 Task: Change the overlap of motion compensation blocks of the Dirac video decoder using libschroedinger to automatic.
Action: Mouse moved to (90, 12)
Screenshot: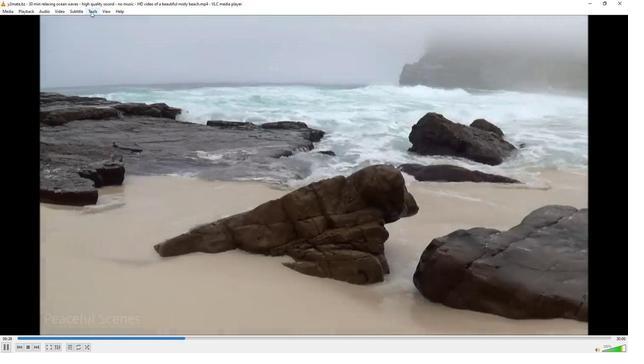 
Action: Mouse pressed left at (90, 12)
Screenshot: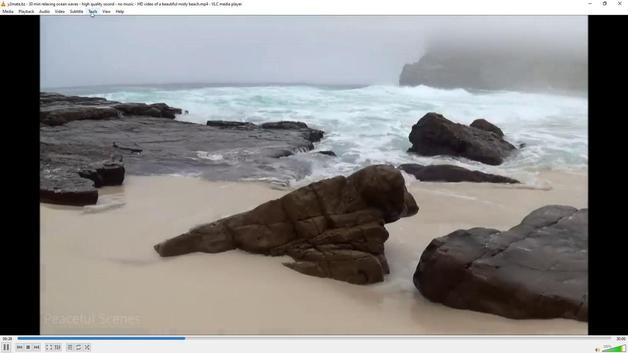 
Action: Mouse moved to (96, 88)
Screenshot: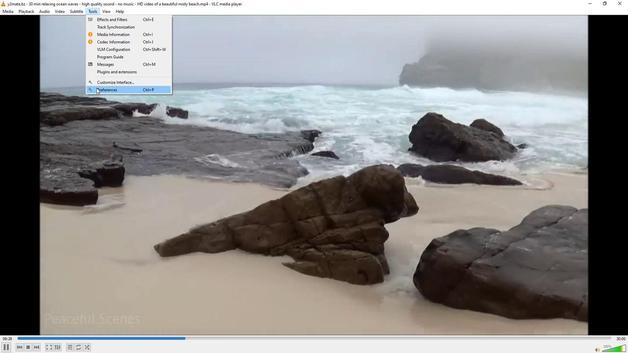 
Action: Mouse pressed left at (96, 88)
Screenshot: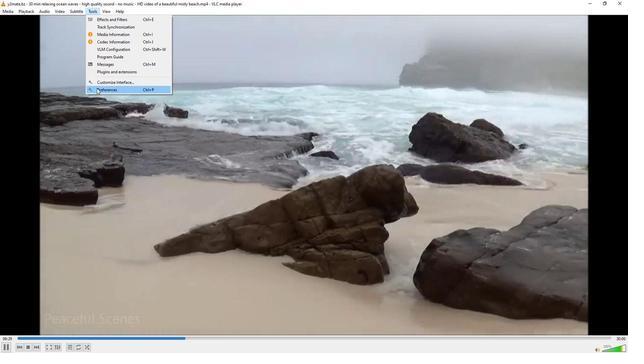 
Action: Mouse moved to (72, 274)
Screenshot: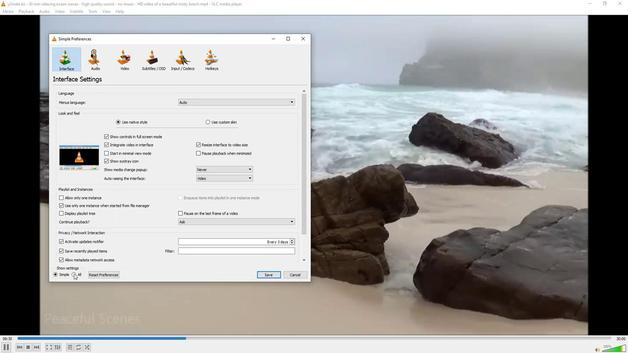 
Action: Mouse pressed left at (72, 274)
Screenshot: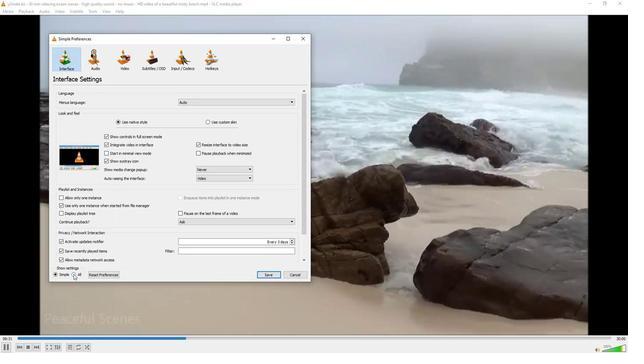 
Action: Mouse moved to (64, 210)
Screenshot: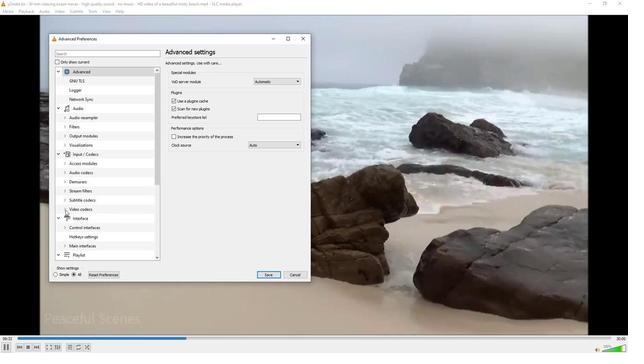 
Action: Mouse pressed left at (64, 210)
Screenshot: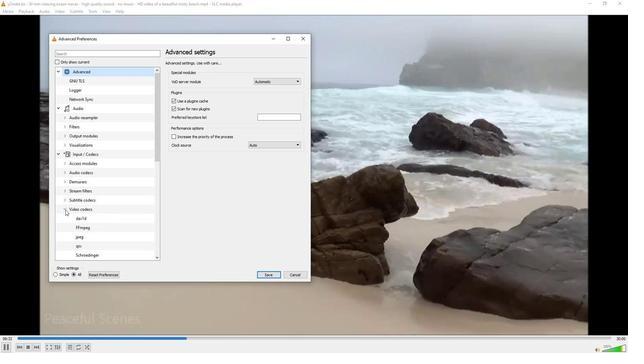 
Action: Mouse moved to (89, 256)
Screenshot: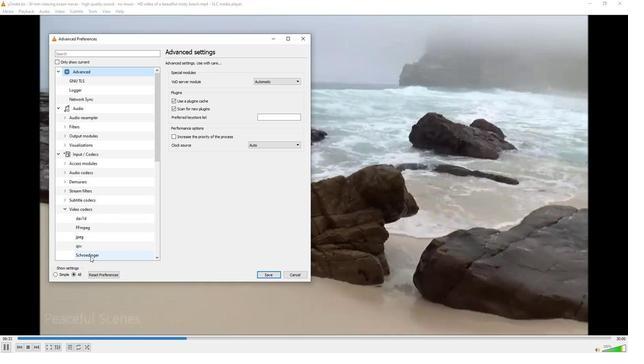 
Action: Mouse pressed left at (89, 256)
Screenshot: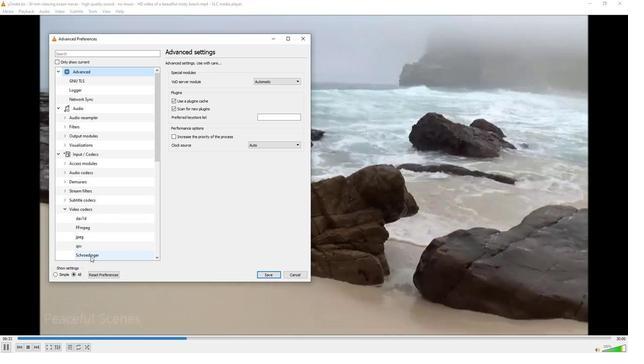 
Action: Mouse moved to (241, 188)
Screenshot: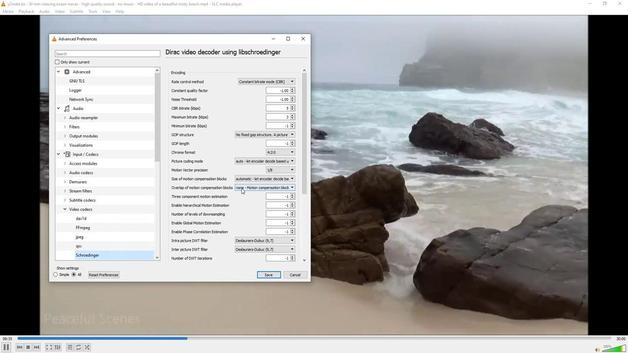 
Action: Mouse pressed left at (241, 188)
Screenshot: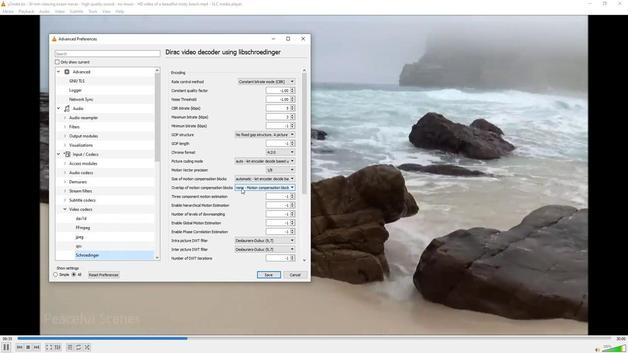 
Action: Mouse moved to (243, 192)
Screenshot: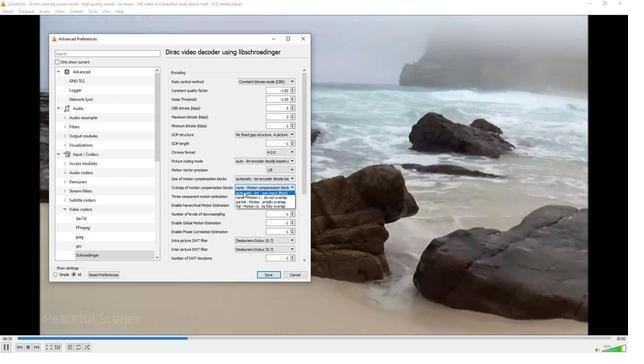 
Action: Mouse pressed left at (243, 192)
Screenshot: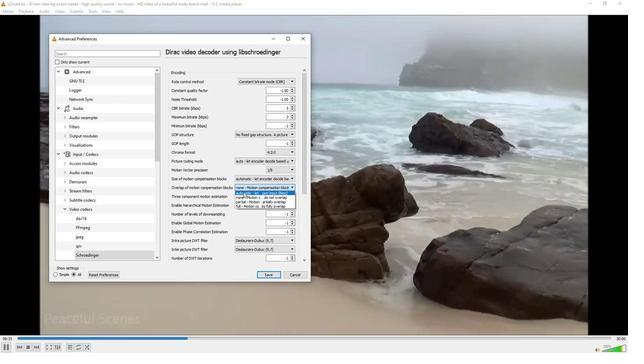 
Action: Mouse moved to (235, 202)
Screenshot: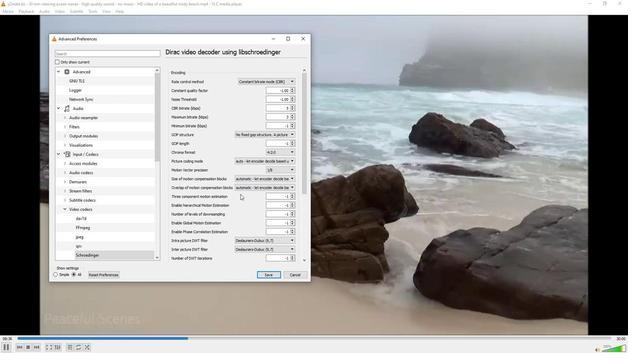 
